 Task: Add the phone number 4015973124.
Action: Mouse moved to (705, 92)
Screenshot: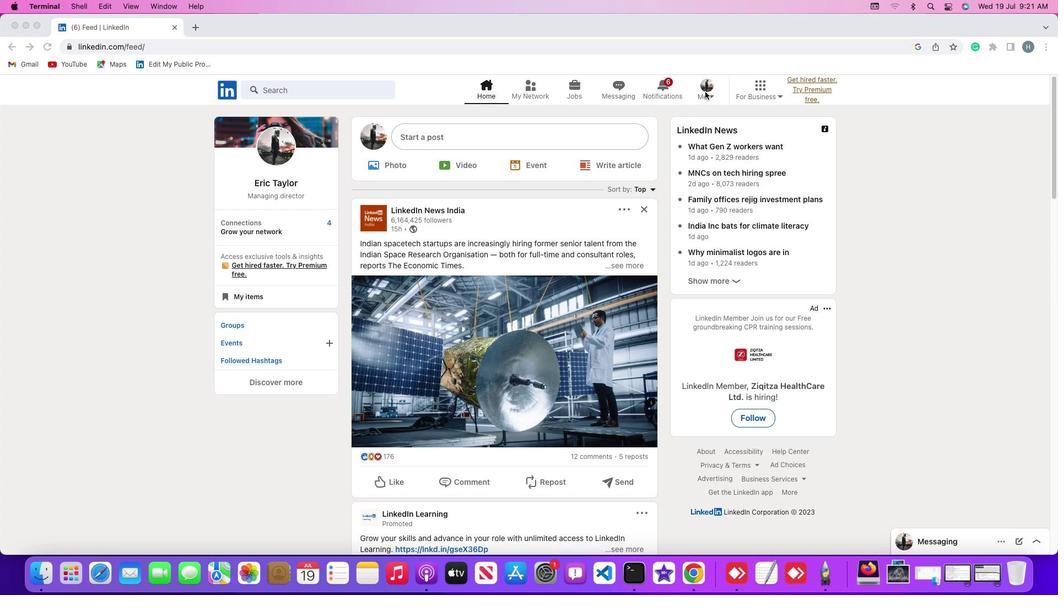 
Action: Mouse pressed left at (705, 92)
Screenshot: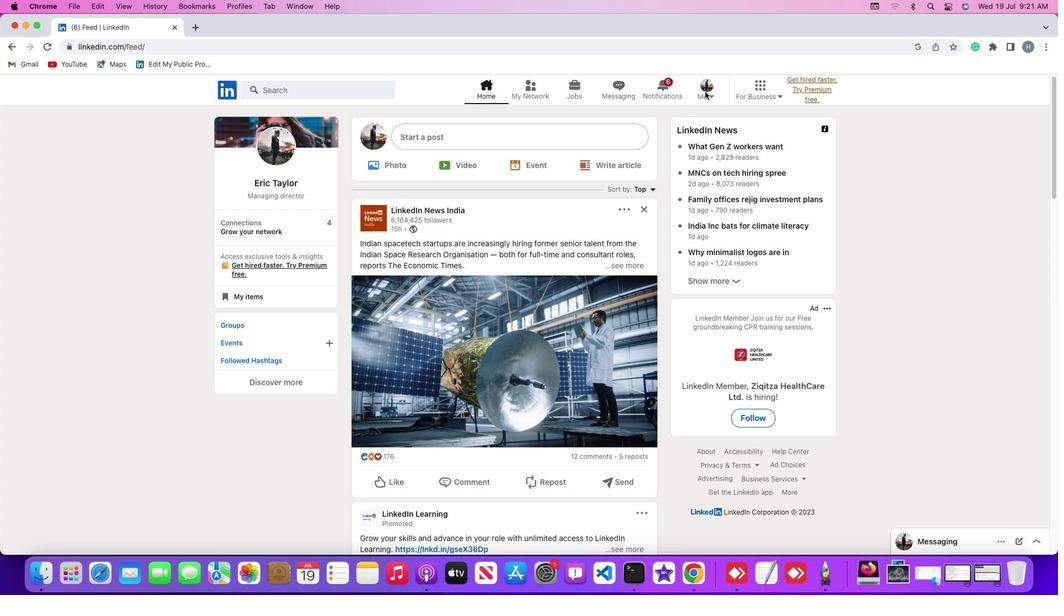
Action: Mouse moved to (708, 92)
Screenshot: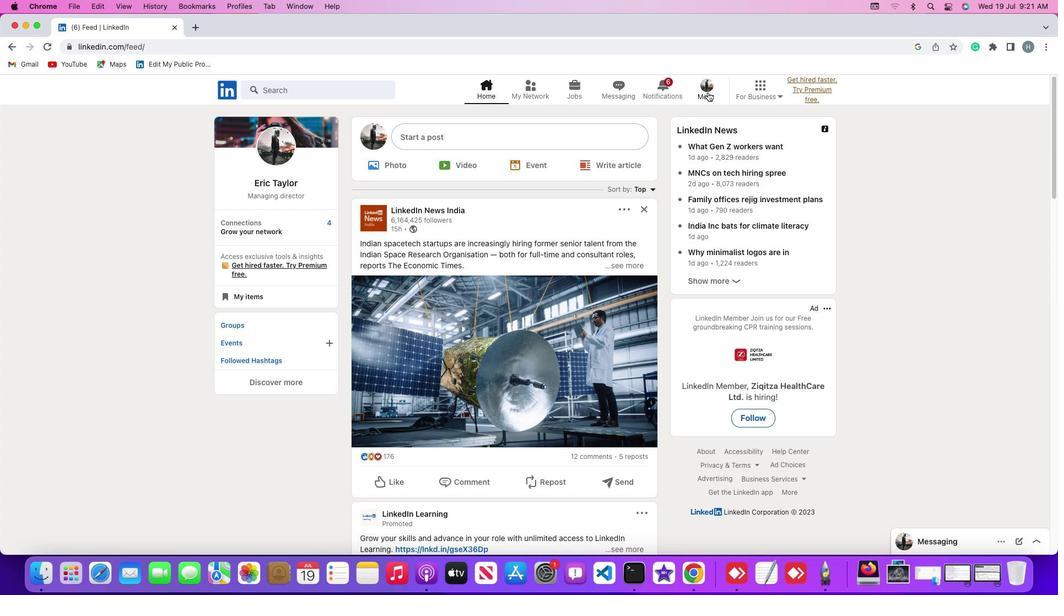 
Action: Mouse pressed left at (708, 92)
Screenshot: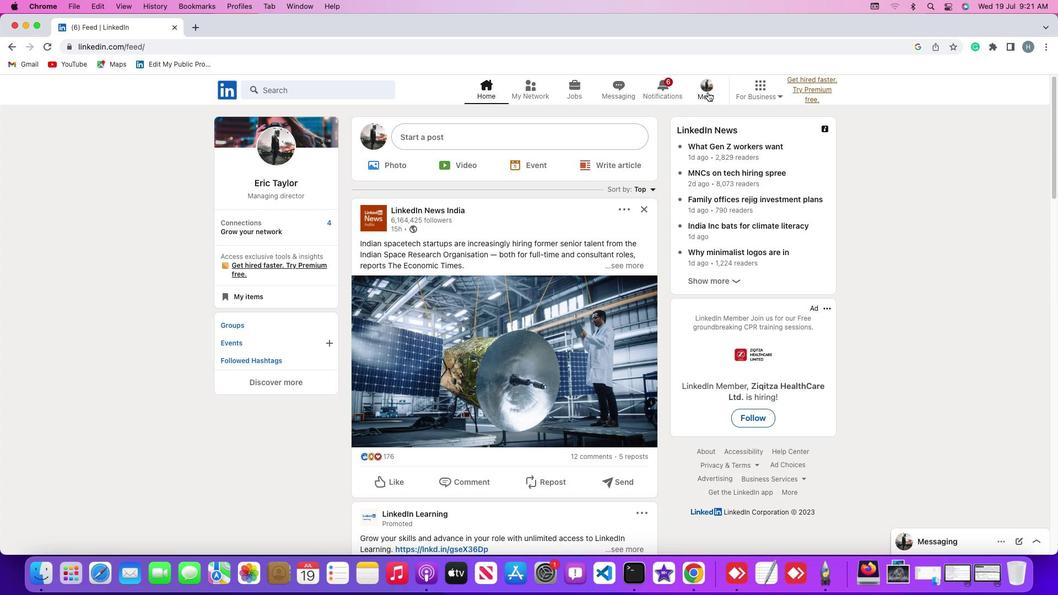 
Action: Mouse moved to (688, 151)
Screenshot: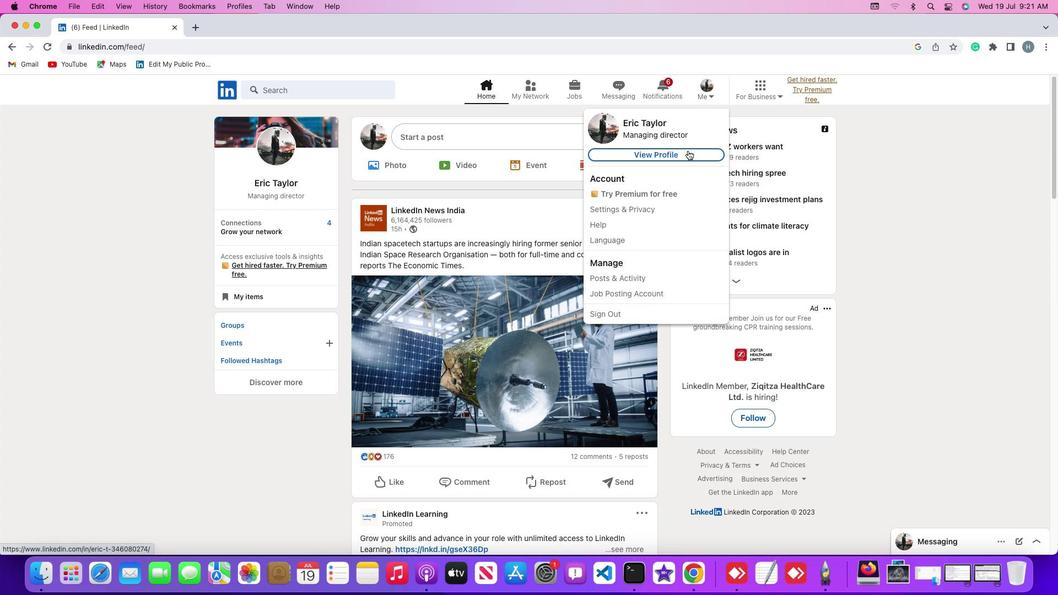 
Action: Mouse pressed left at (688, 151)
Screenshot: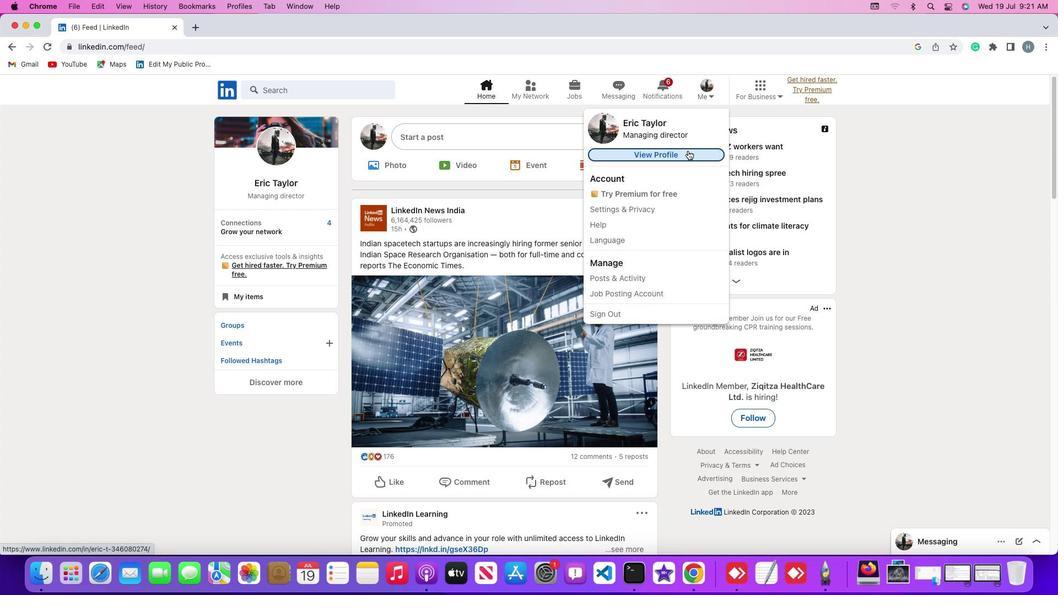 
Action: Mouse moved to (641, 244)
Screenshot: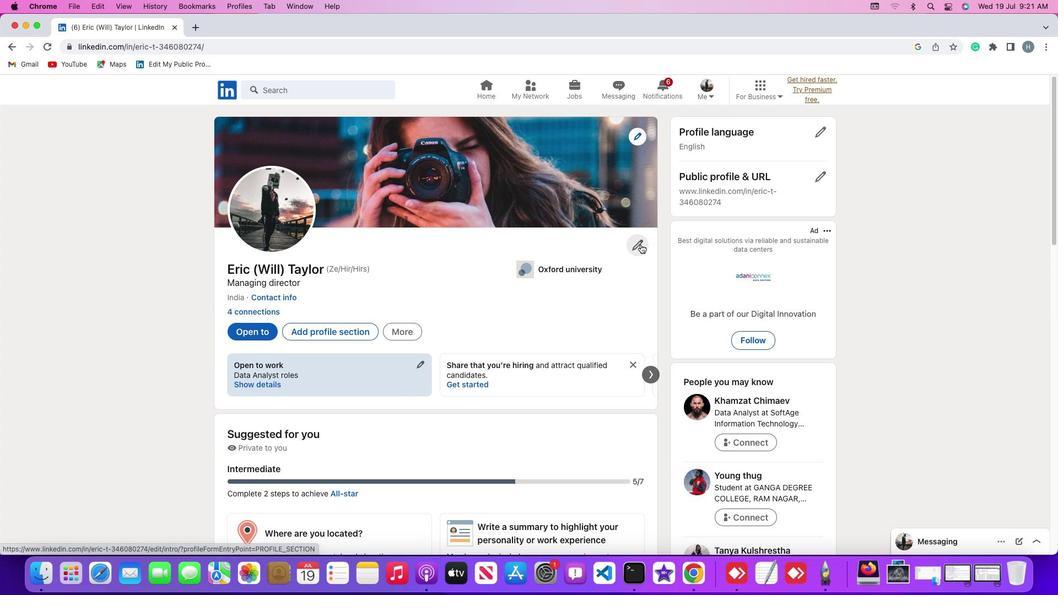 
Action: Mouse pressed left at (641, 244)
Screenshot: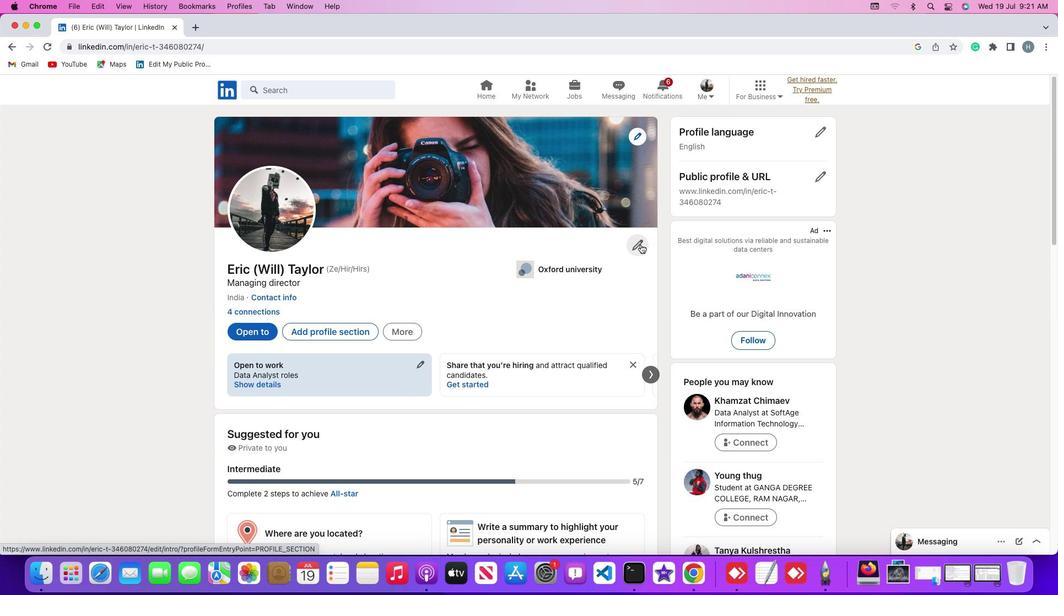 
Action: Mouse moved to (560, 280)
Screenshot: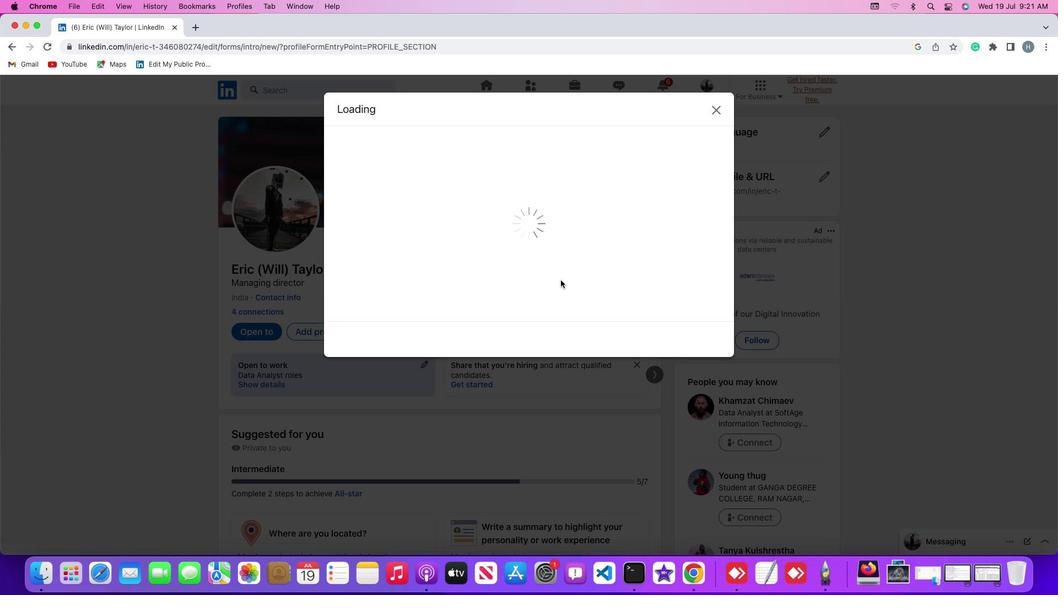 
Action: Mouse scrolled (560, 280) with delta (0, 0)
Screenshot: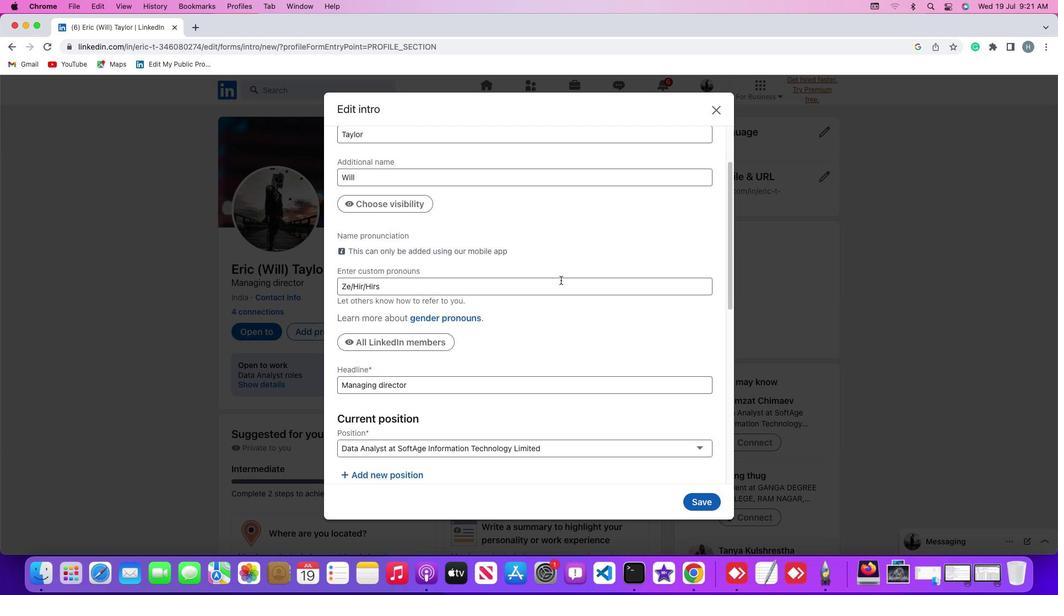 
Action: Mouse scrolled (560, 280) with delta (0, 0)
Screenshot: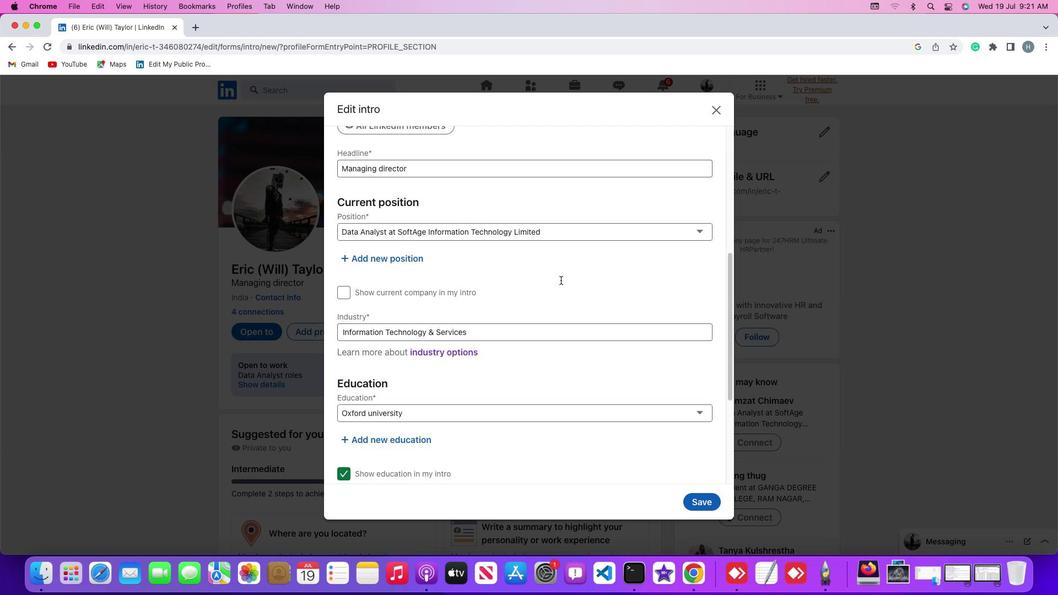 
Action: Mouse scrolled (560, 280) with delta (0, -2)
Screenshot: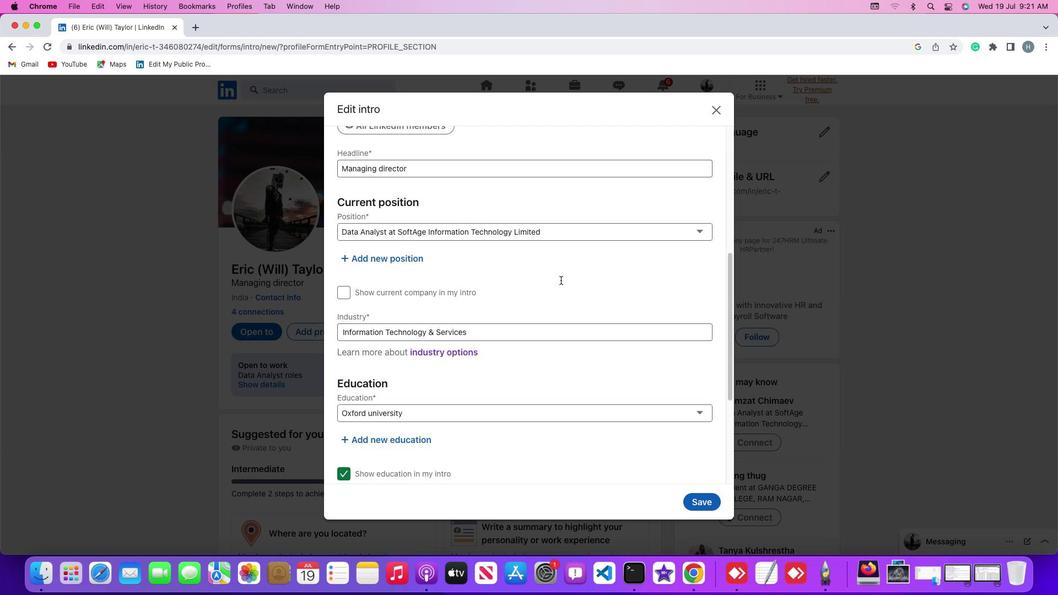 
Action: Mouse scrolled (560, 280) with delta (0, -2)
Screenshot: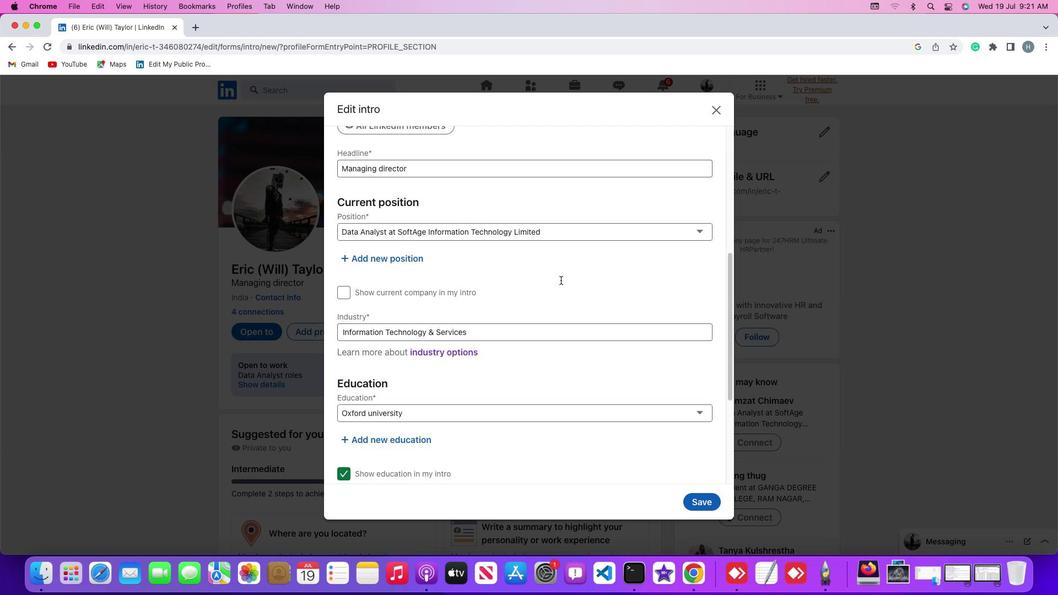 
Action: Mouse scrolled (560, 280) with delta (0, -3)
Screenshot: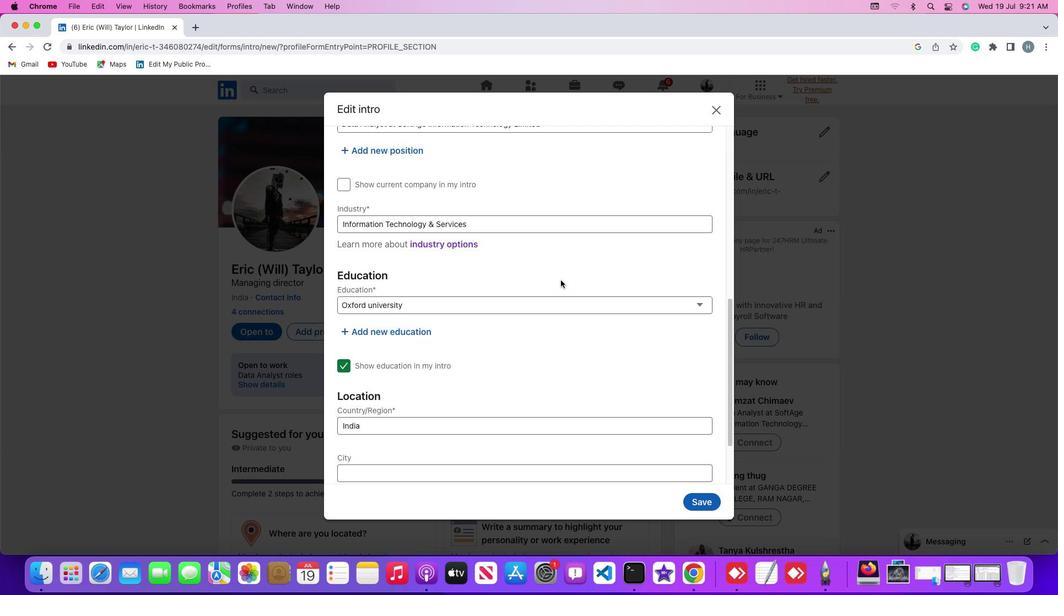 
Action: Mouse scrolled (560, 280) with delta (0, -3)
Screenshot: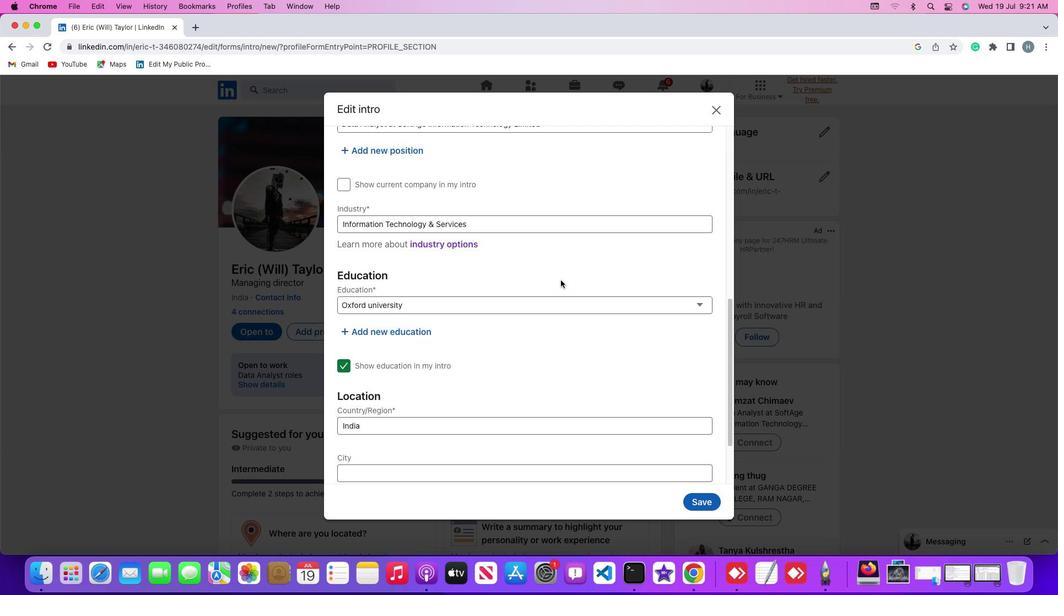 
Action: Mouse scrolled (560, 280) with delta (0, -3)
Screenshot: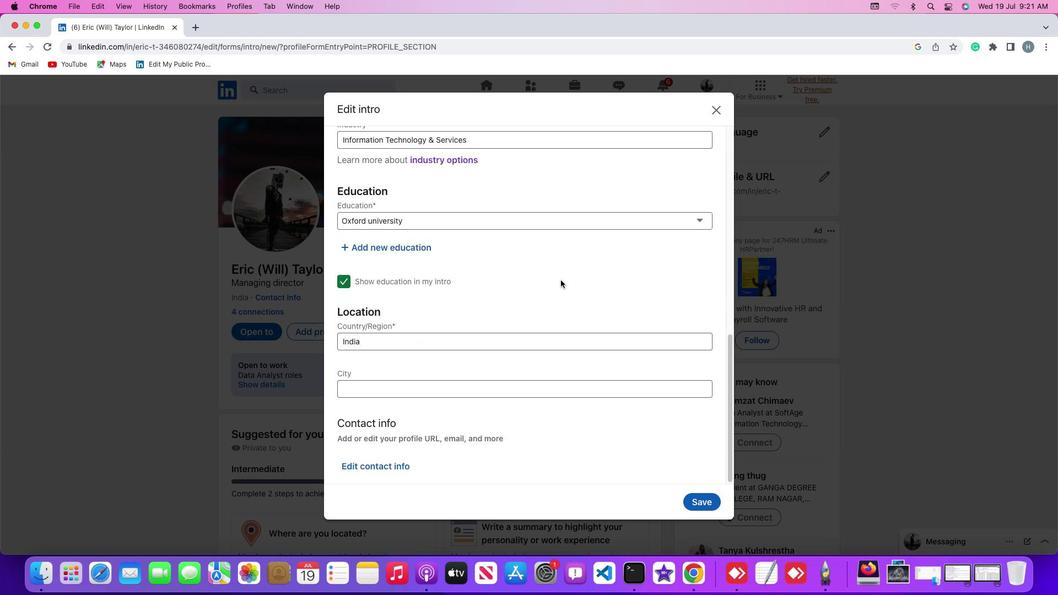 
Action: Mouse scrolled (560, 280) with delta (0, 0)
Screenshot: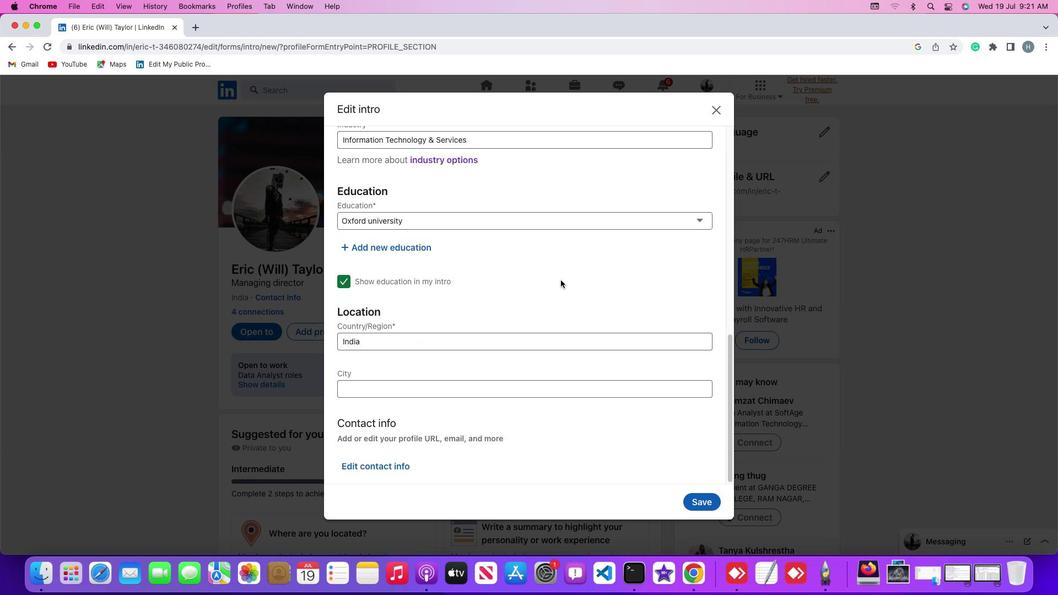 
Action: Mouse scrolled (560, 280) with delta (0, 0)
Screenshot: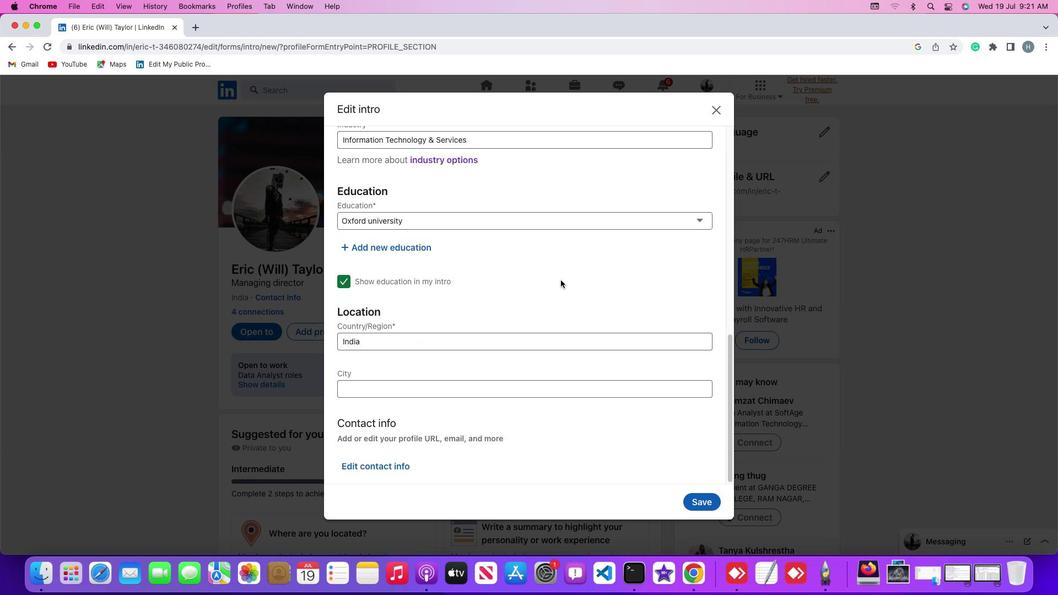 
Action: Mouse scrolled (560, 280) with delta (0, -1)
Screenshot: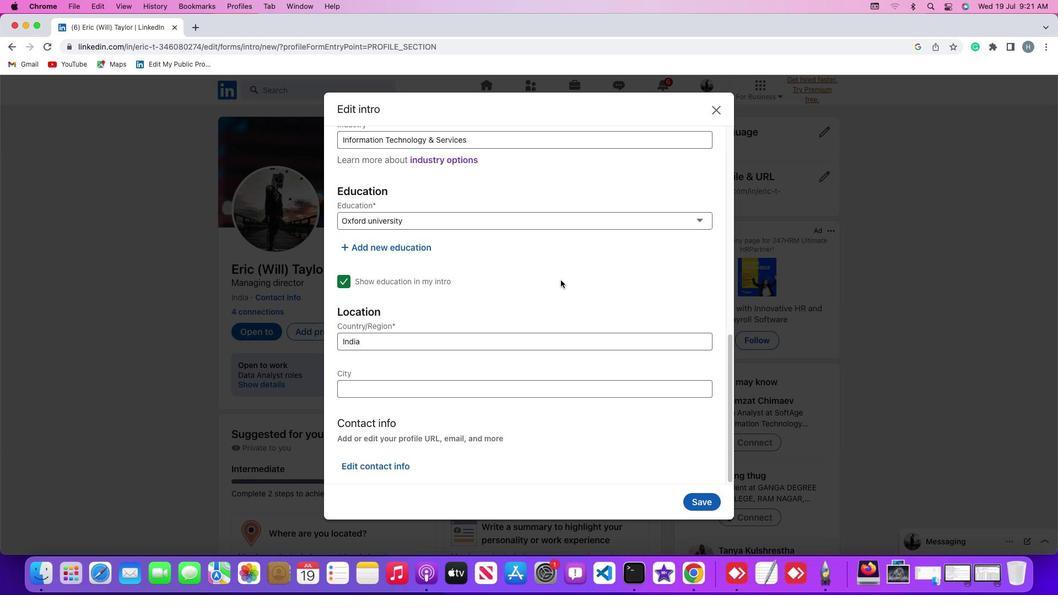 
Action: Mouse scrolled (560, 280) with delta (0, -2)
Screenshot: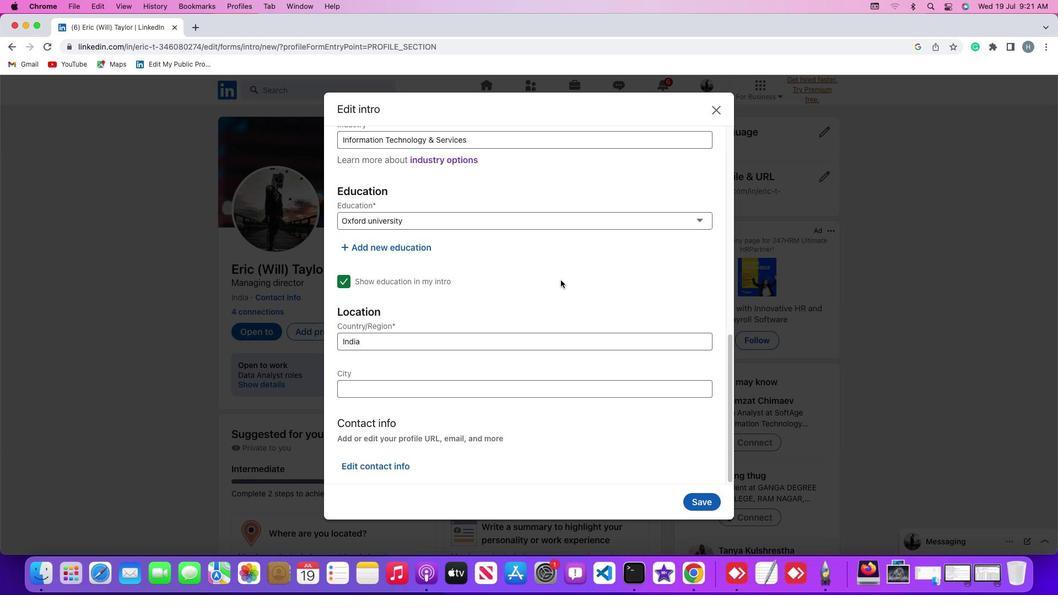 
Action: Mouse scrolled (560, 280) with delta (0, -3)
Screenshot: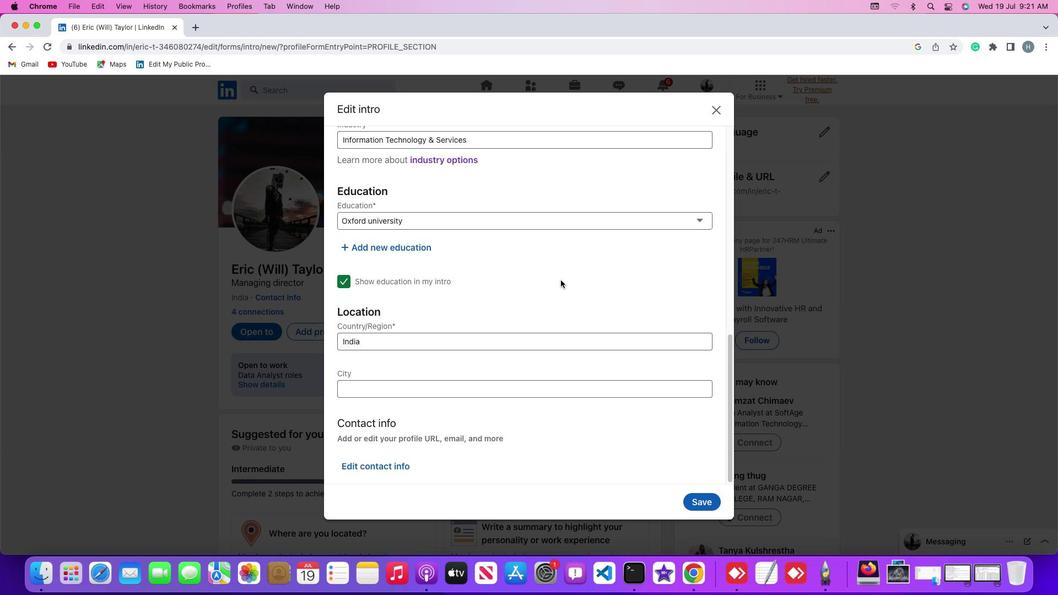 
Action: Mouse moved to (385, 467)
Screenshot: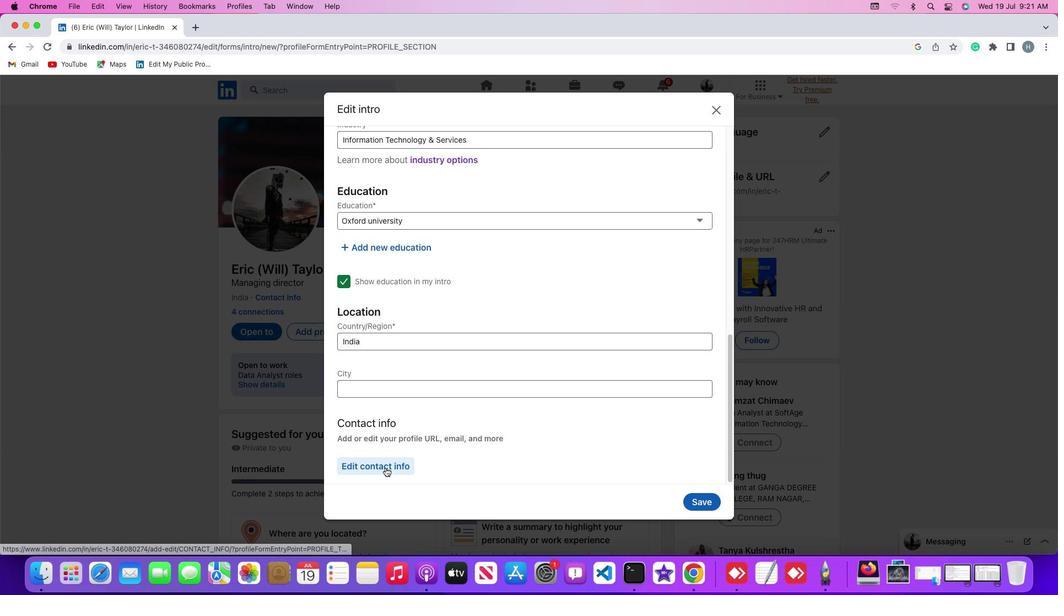 
Action: Mouse pressed left at (385, 467)
Screenshot: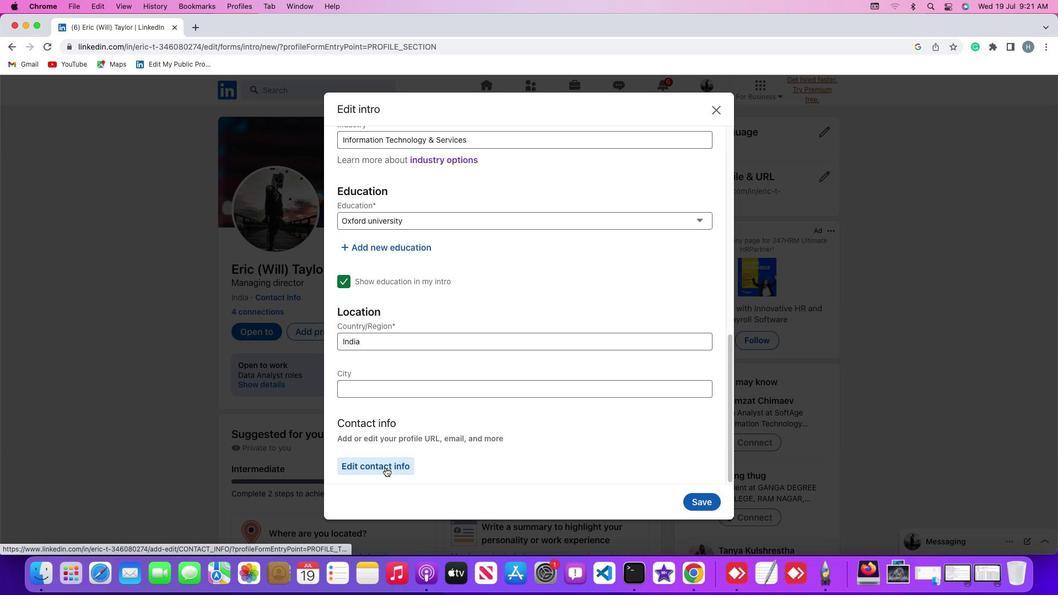 
Action: Mouse moved to (482, 261)
Screenshot: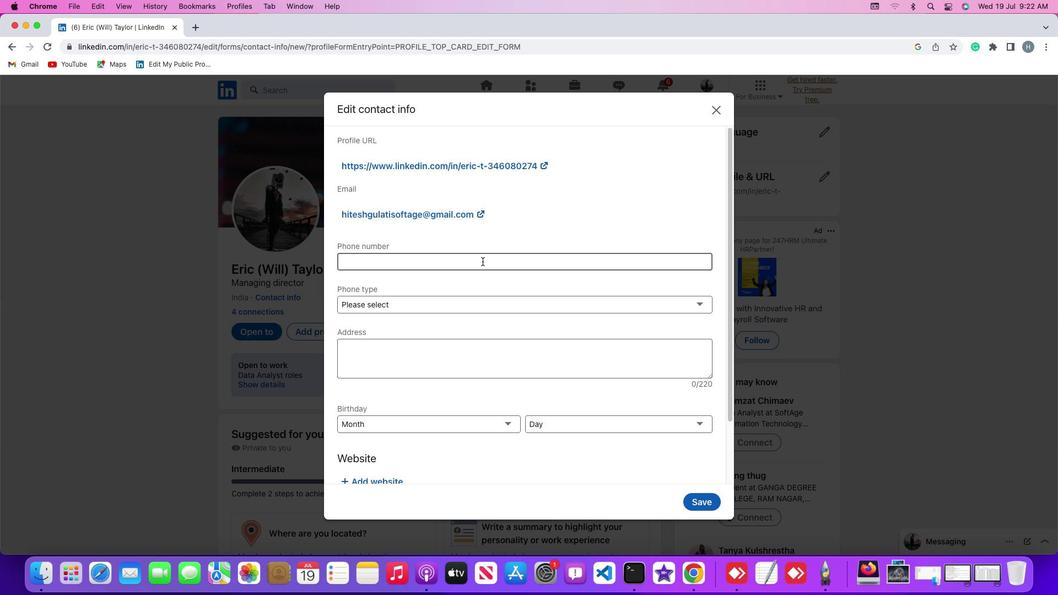 
Action: Mouse pressed left at (482, 261)
Screenshot: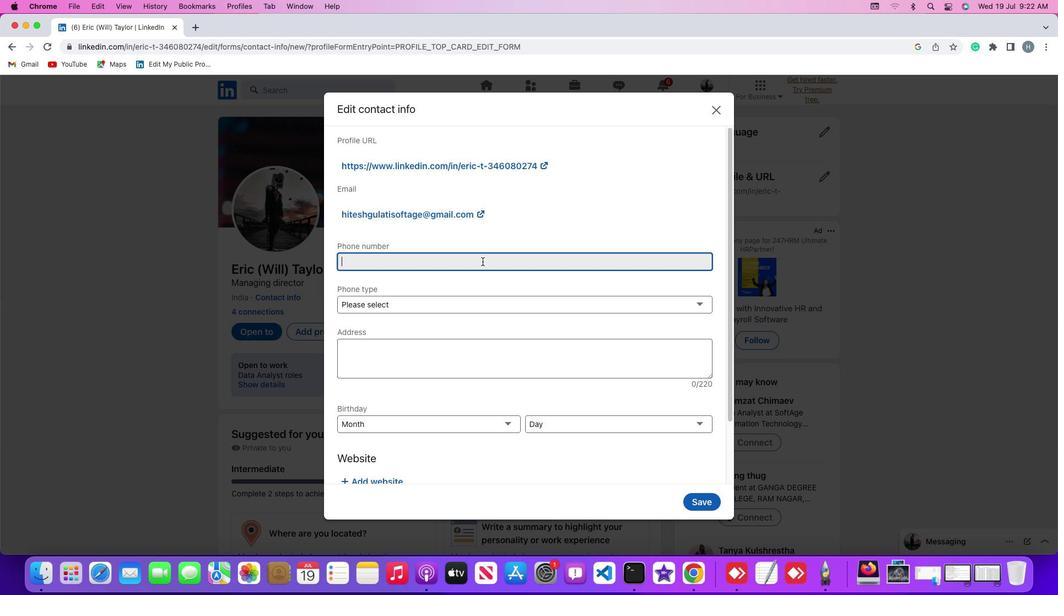 
Action: Key pressed '4''0''1''5''9''7''3''1''2''4'
Screenshot: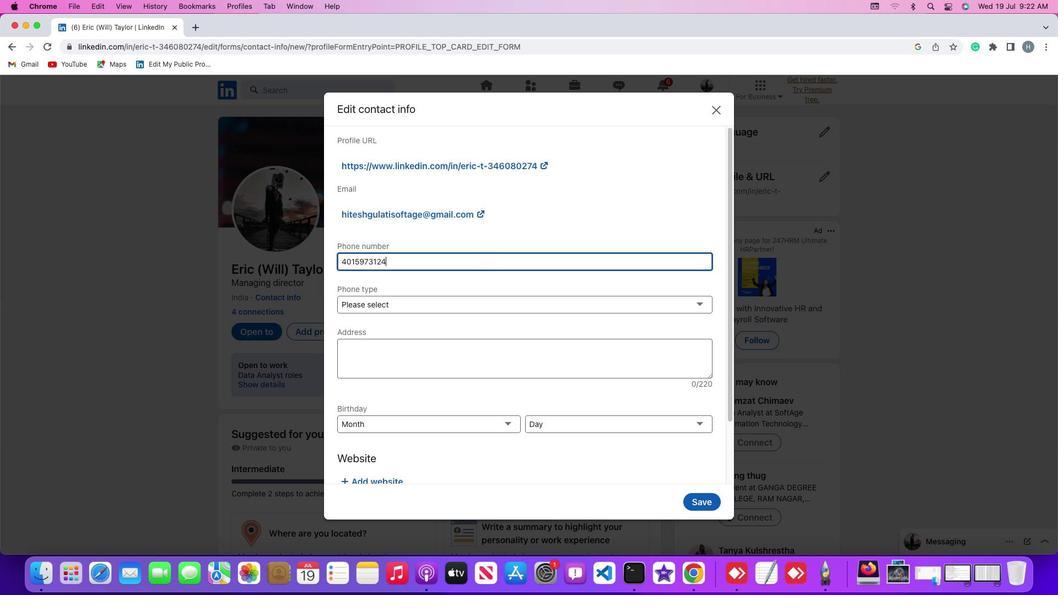 
Action: Mouse moved to (508, 281)
Screenshot: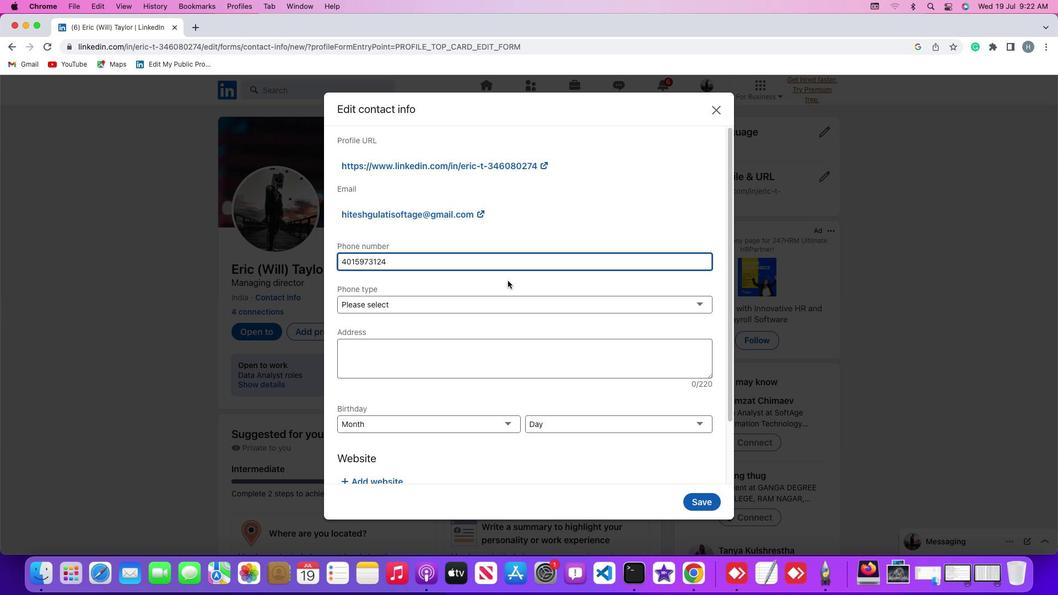 
Action: Key pressed Key.enter
Screenshot: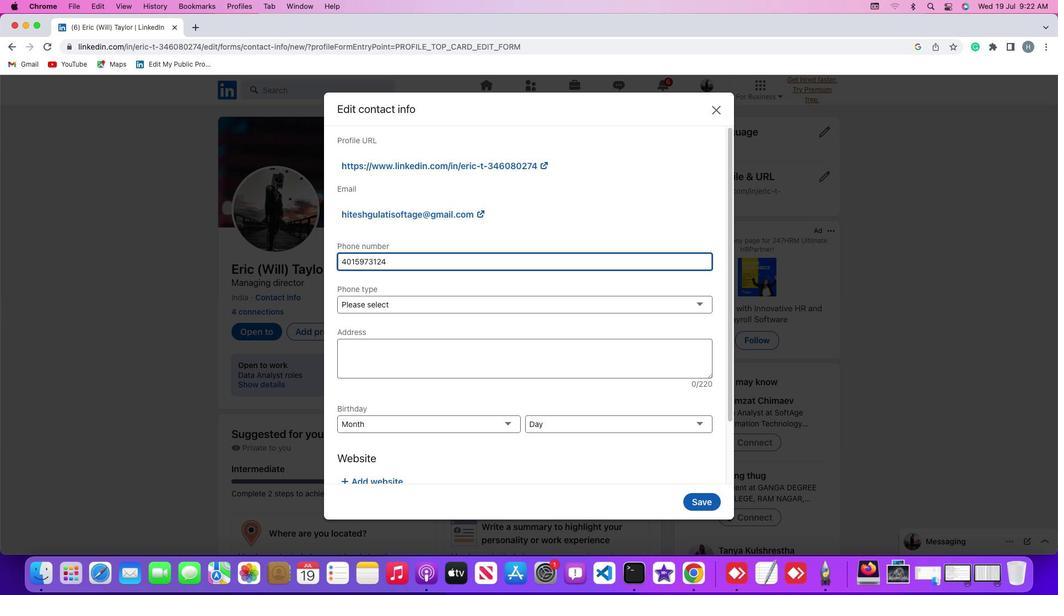 
